 Task: Configure code owners for your GitHub repository.
Action: Mouse moved to (851, 52)
Screenshot: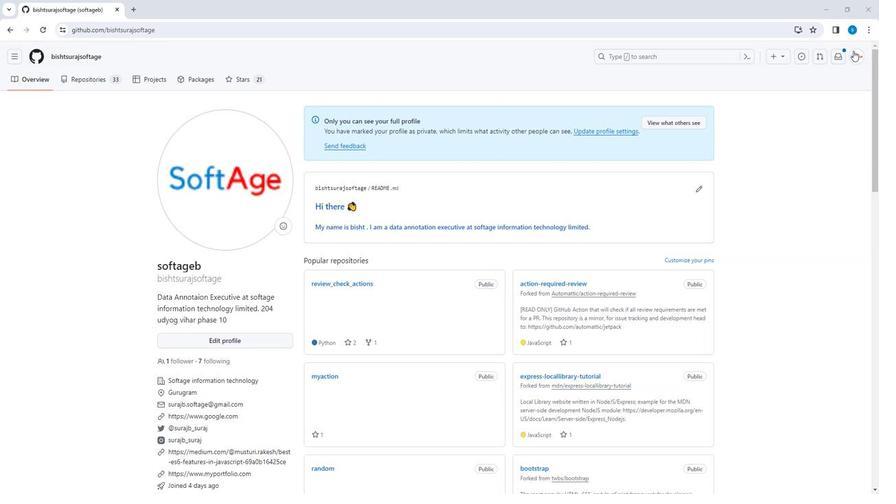 
Action: Mouse pressed left at (851, 52)
Screenshot: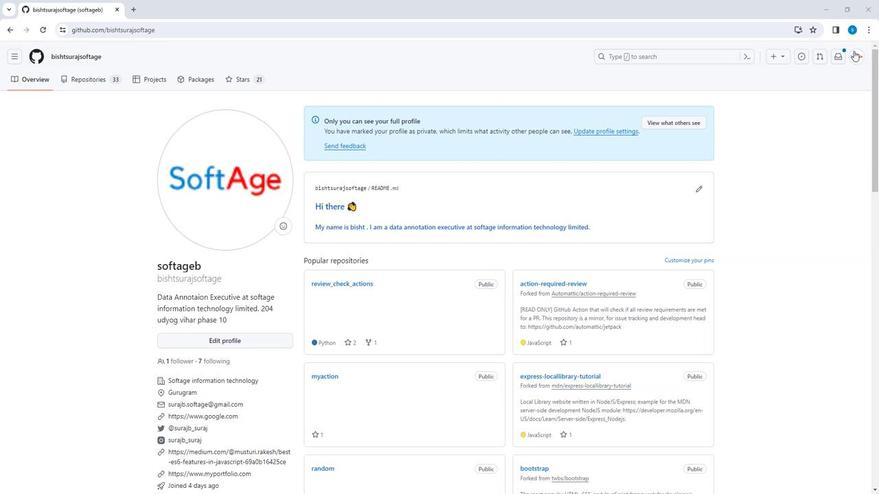 
Action: Mouse moved to (819, 125)
Screenshot: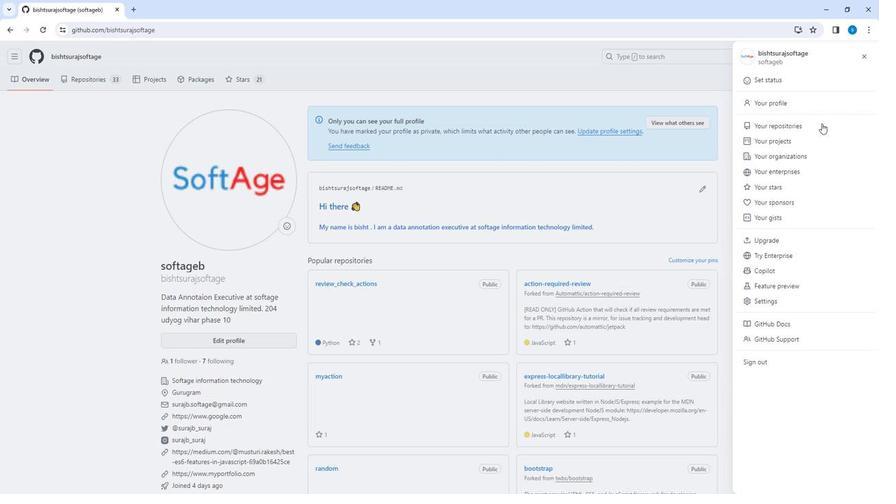 
Action: Mouse pressed left at (819, 125)
Screenshot: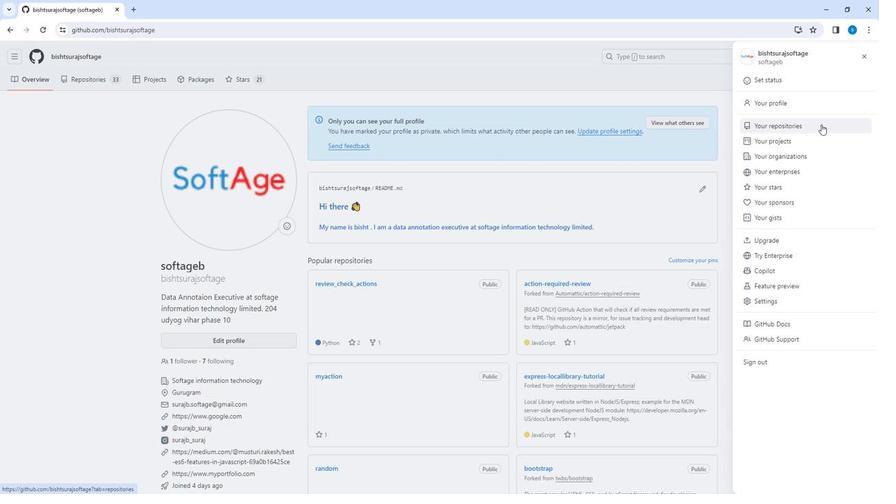 
Action: Mouse moved to (325, 206)
Screenshot: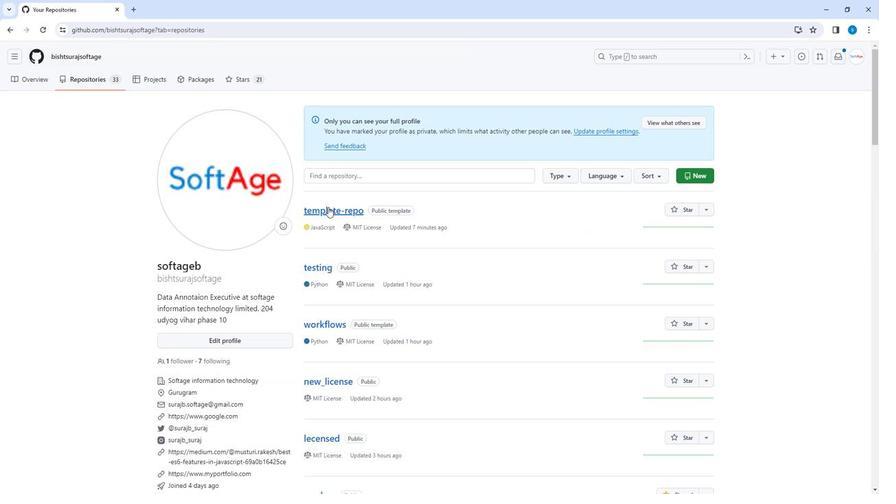 
Action: Mouse pressed left at (325, 206)
Screenshot: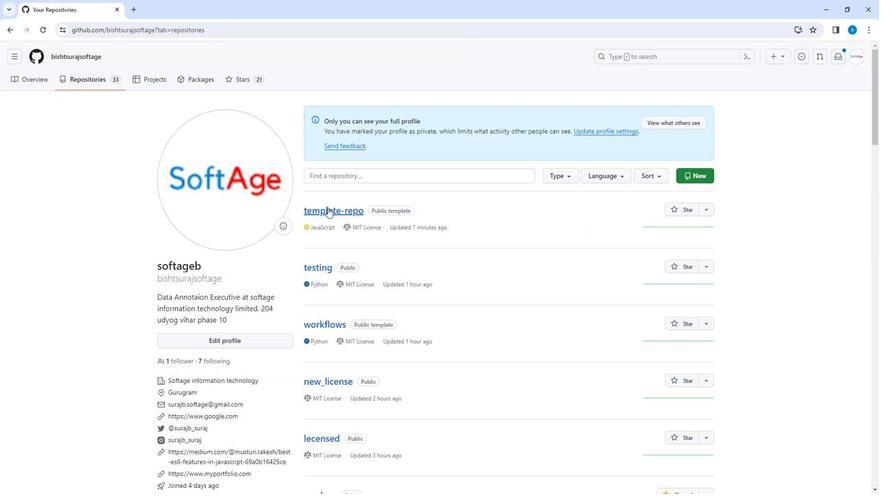 
Action: Mouse moved to (422, 144)
Screenshot: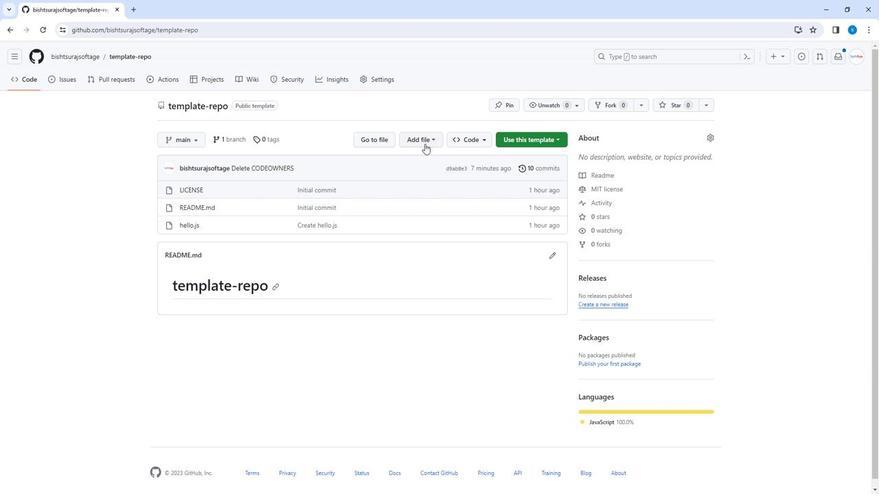 
Action: Mouse pressed left at (422, 144)
Screenshot: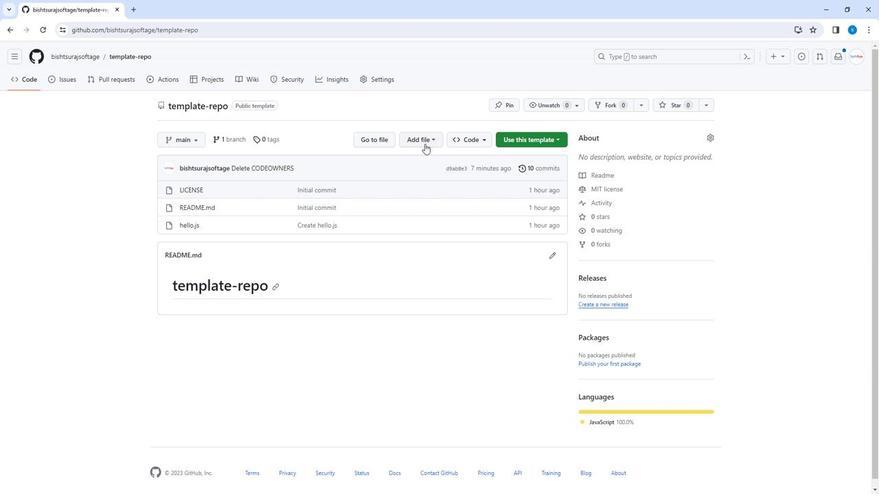 
Action: Mouse moved to (408, 158)
Screenshot: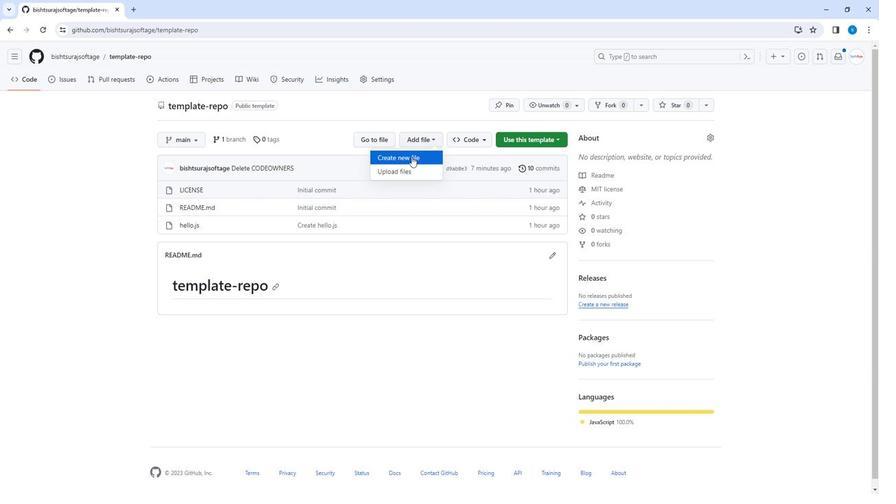 
Action: Mouse pressed left at (408, 158)
Screenshot: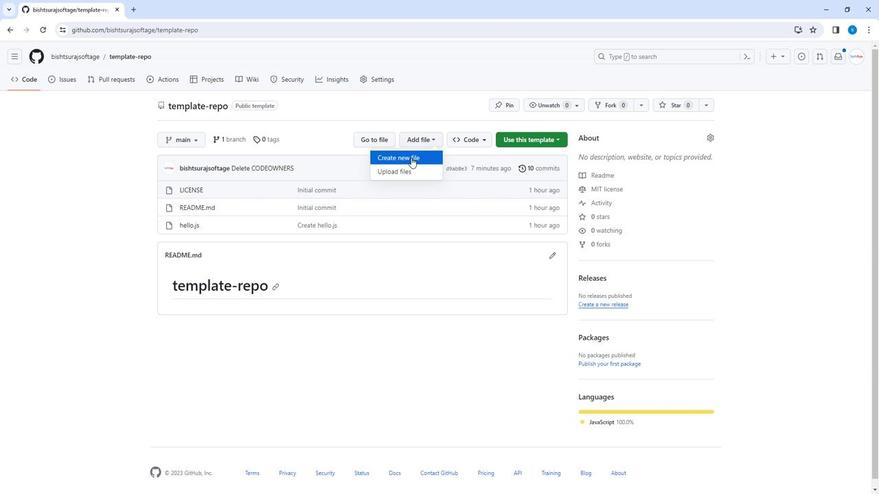 
Action: Mouse moved to (133, 101)
Screenshot: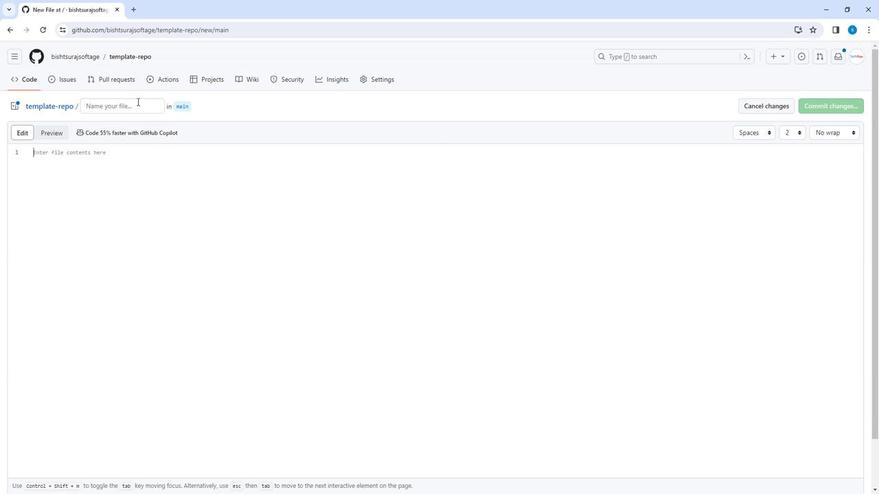 
Action: Mouse pressed left at (133, 101)
Screenshot: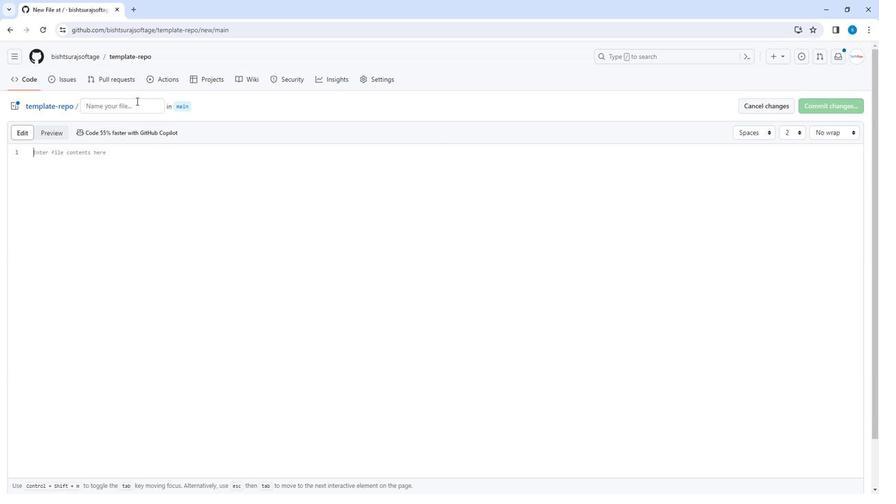 
Action: Key pressed <Key.shift_r>CODE<Key.shift_r>OWNERS
Screenshot: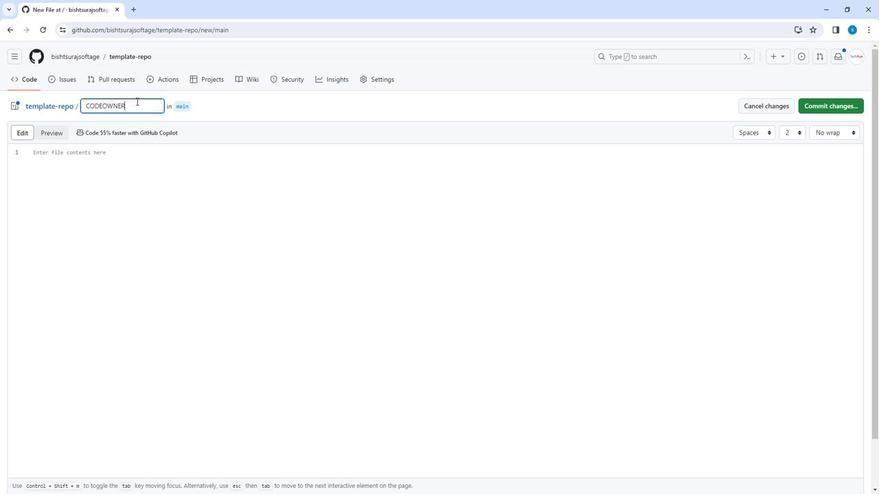 
Action: Mouse moved to (114, 172)
Screenshot: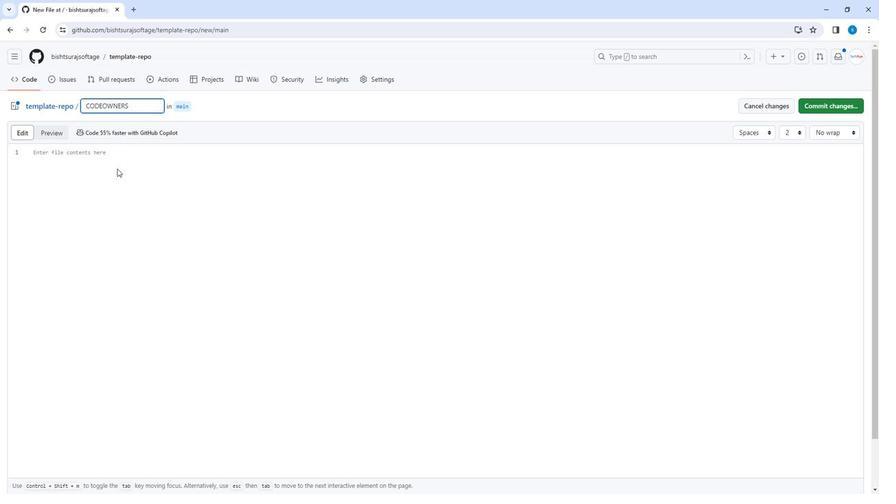 
Action: Mouse pressed left at (114, 172)
Screenshot: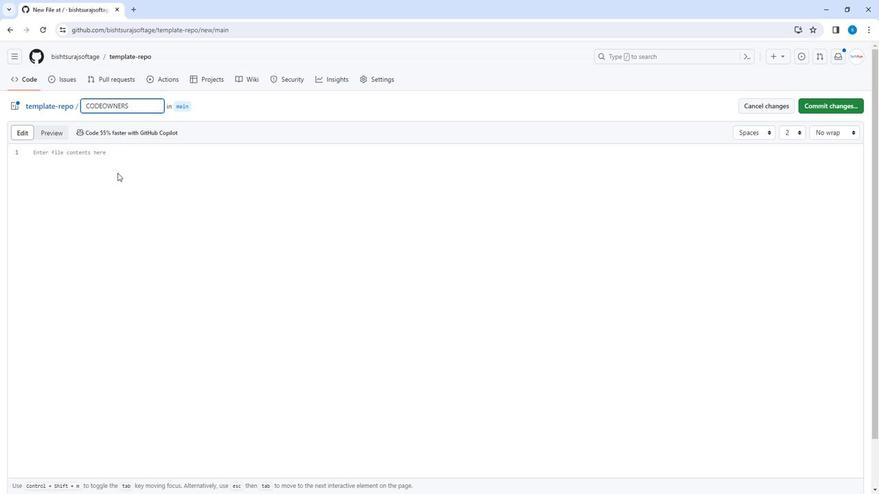 
Action: Key pressed hello.js<Key.space><Key.shift_r>@adisoftage
Screenshot: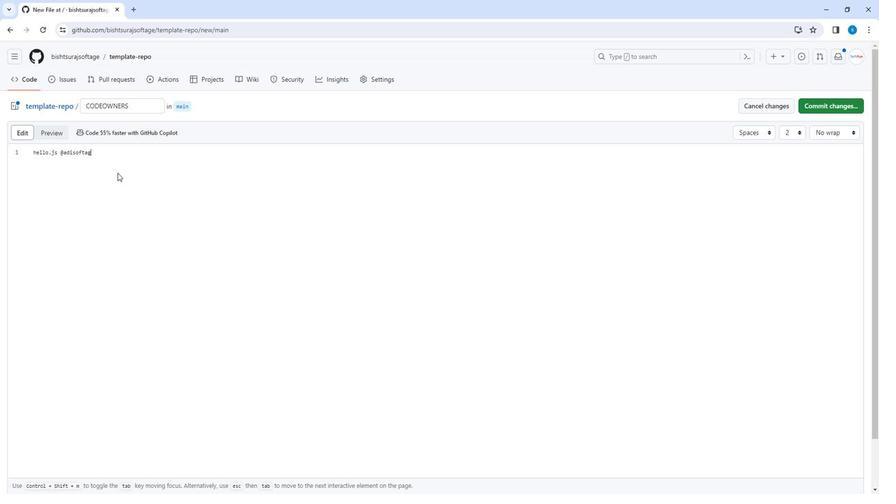 
Action: Mouse moved to (57, 130)
Screenshot: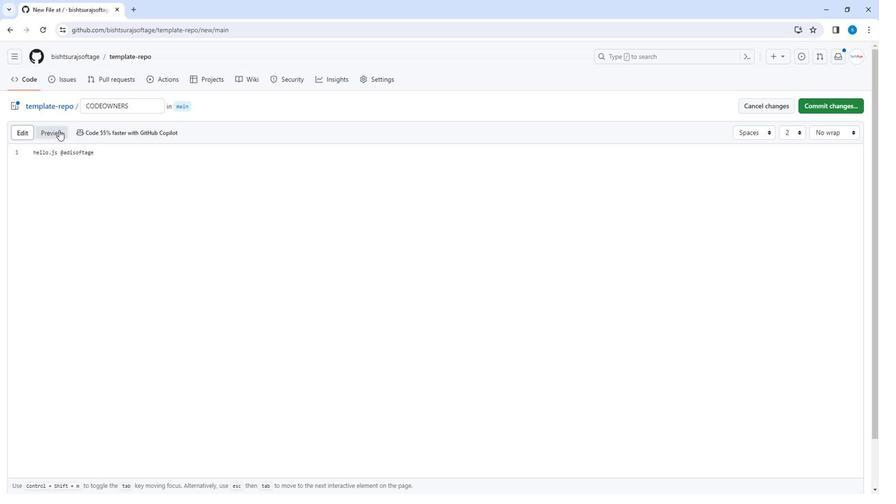 
Action: Mouse pressed left at (57, 130)
Screenshot: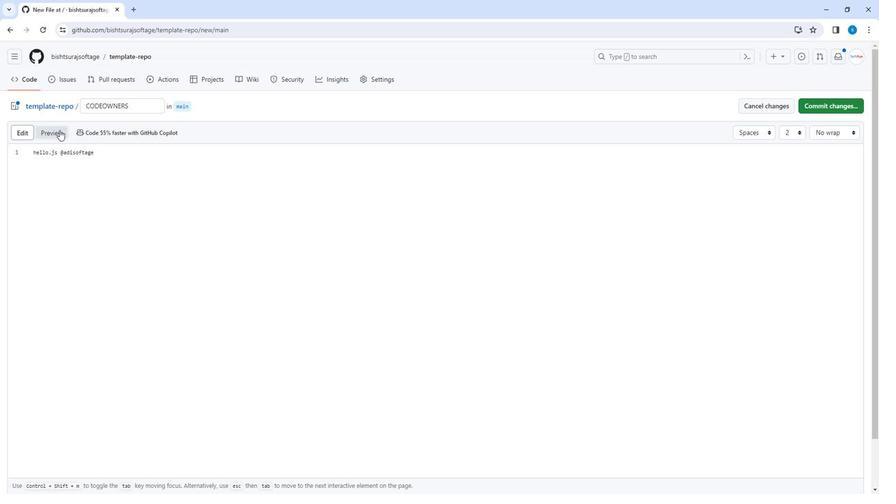 
Action: Mouse moved to (24, 131)
Screenshot: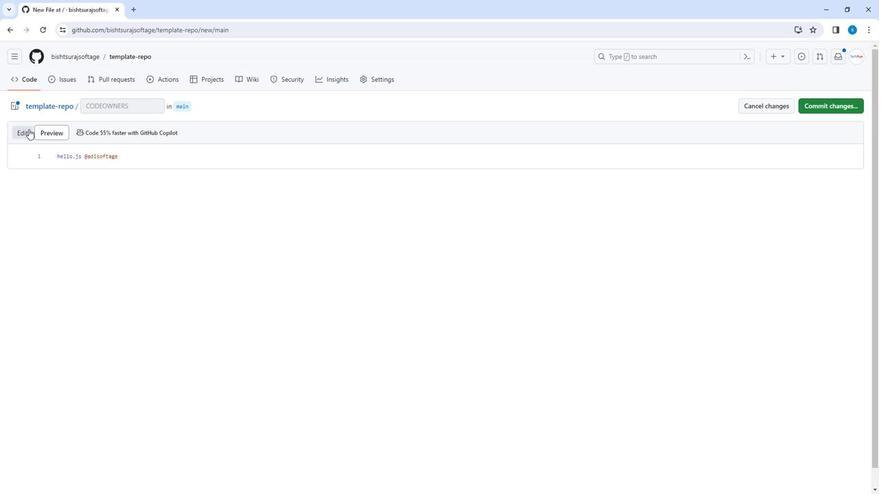 
Action: Mouse pressed left at (24, 131)
Screenshot: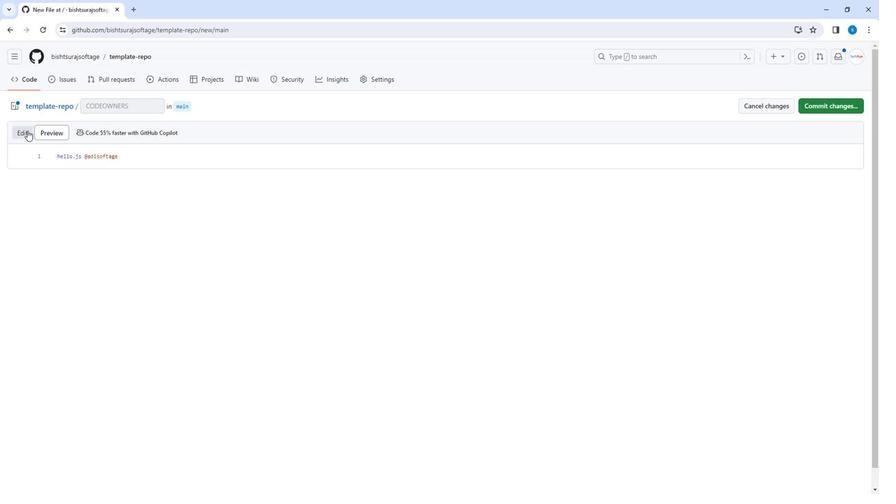 
Action: Mouse moved to (803, 104)
Screenshot: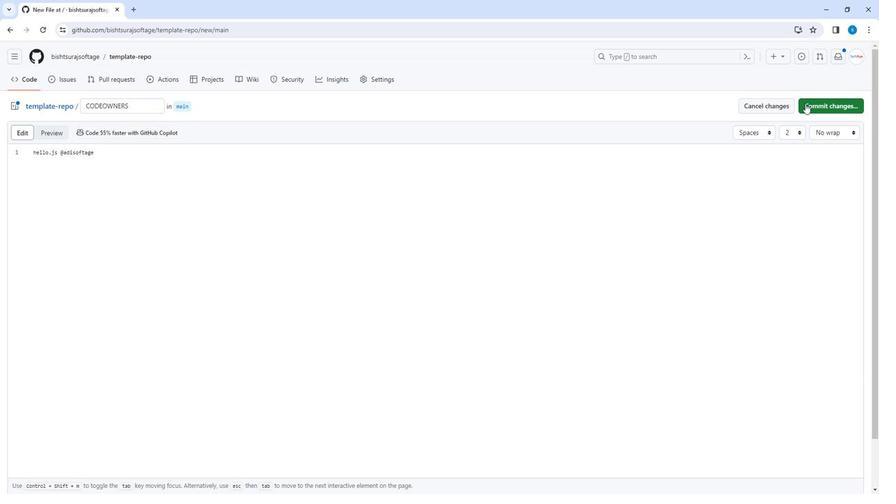 
Action: Mouse pressed left at (803, 104)
Screenshot: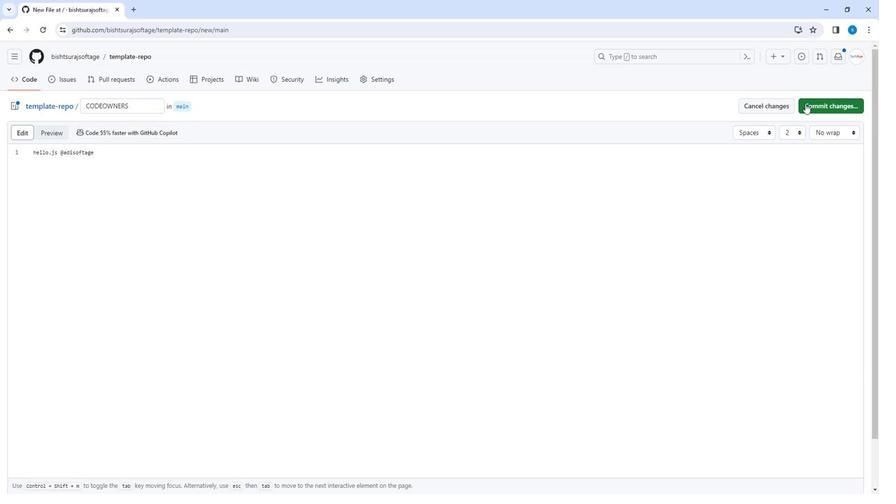 
Action: Mouse moved to (500, 364)
Screenshot: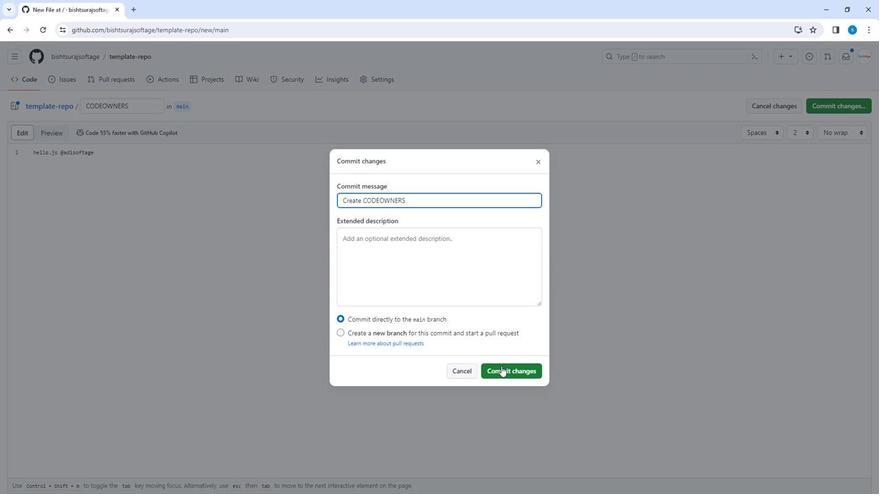 
Action: Mouse pressed left at (500, 364)
Screenshot: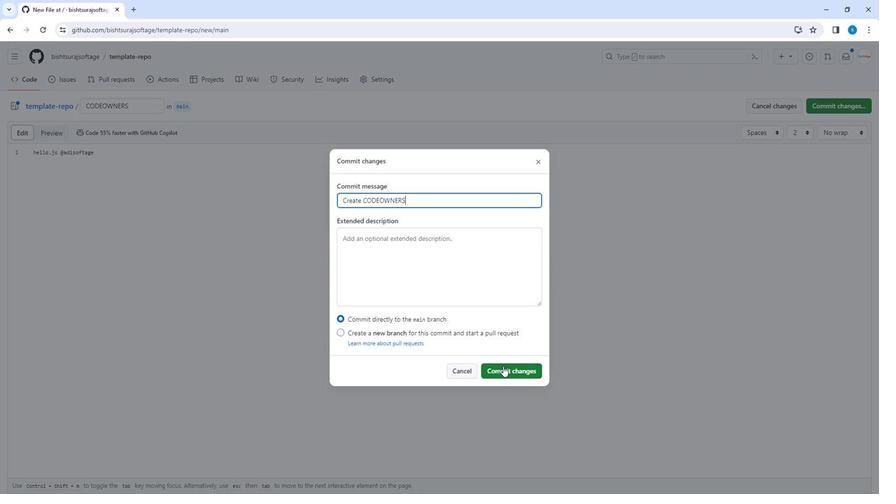 
Action: Mouse moved to (37, 177)
Screenshot: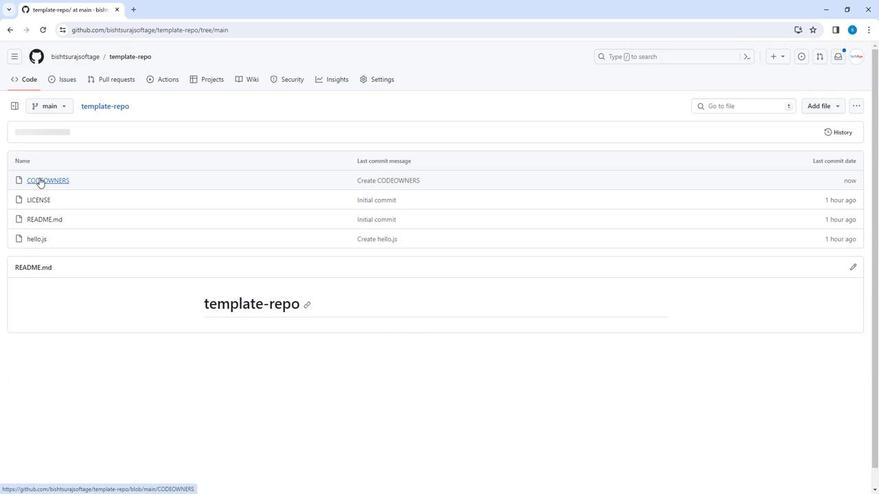 
Action: Mouse pressed left at (37, 177)
Screenshot: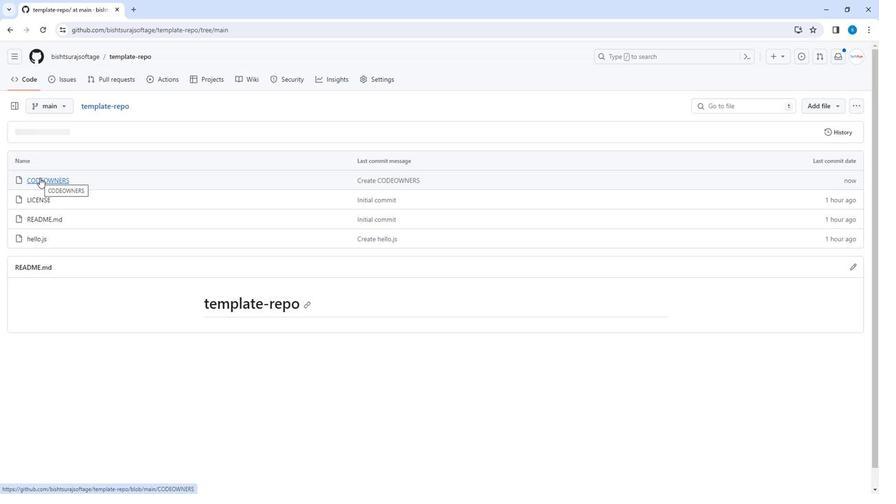 
Action: Mouse moved to (162, 272)
Screenshot: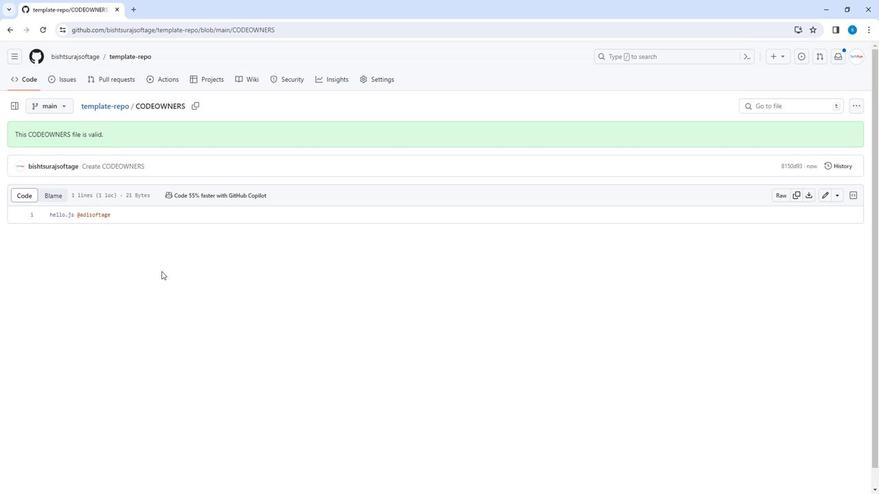 
